 Task: Open a blank google sheet and write heading  Expense ManagerAdd Datesin a column and its values below  '2023-05-01, 2023-05-03, 2023-05-05, 2023-05-10, 2023-05-15, 2023-05-20, 2023-05-25 & 2023-05-31'Add Categories in next column and its values below  Food, Transportation, Utilities, Food, Housing, Entertainment, Utilities & FoodAdd Descriptionsin next column and its values below  Grocery Store, Bus Fare, Internet Bill, Restaurant, Rent, Movie Tickets, Electricity Bill & Grocery StoreAdd Amountin next column and its values below  $50, $5, $60, $30, $800, $20, $70 & $40Save page Budget Analysis Sheet
Action: Mouse moved to (929, 68)
Screenshot: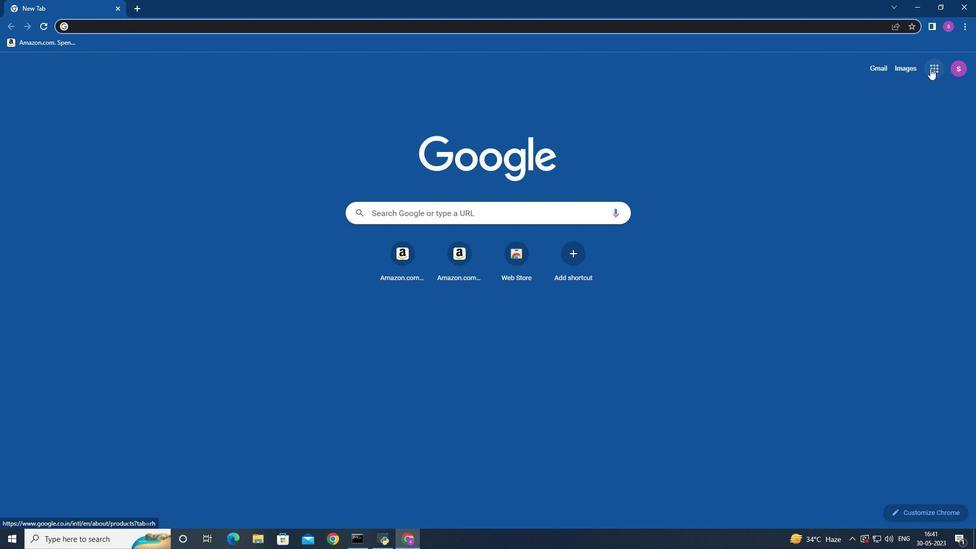 
Action: Mouse pressed left at (929, 68)
Screenshot: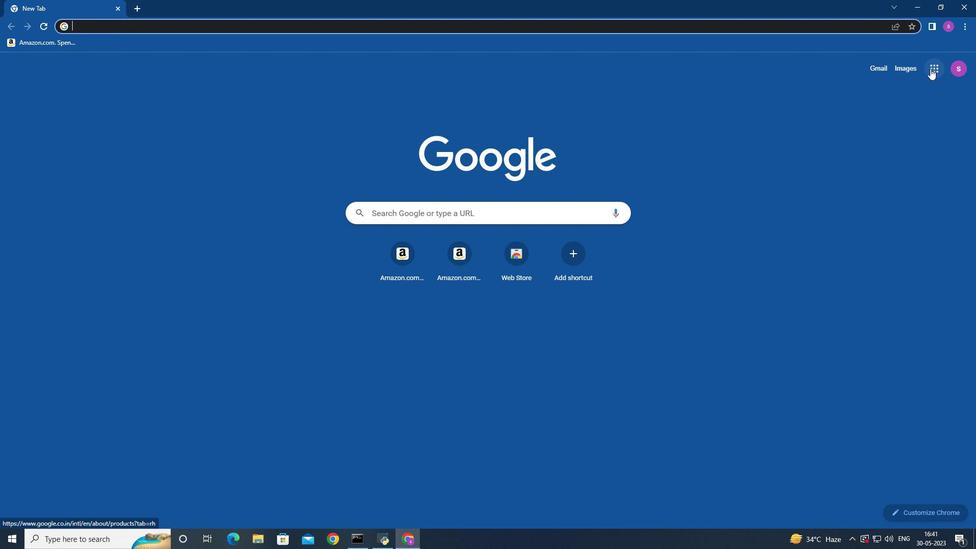 
Action: Mouse moved to (859, 225)
Screenshot: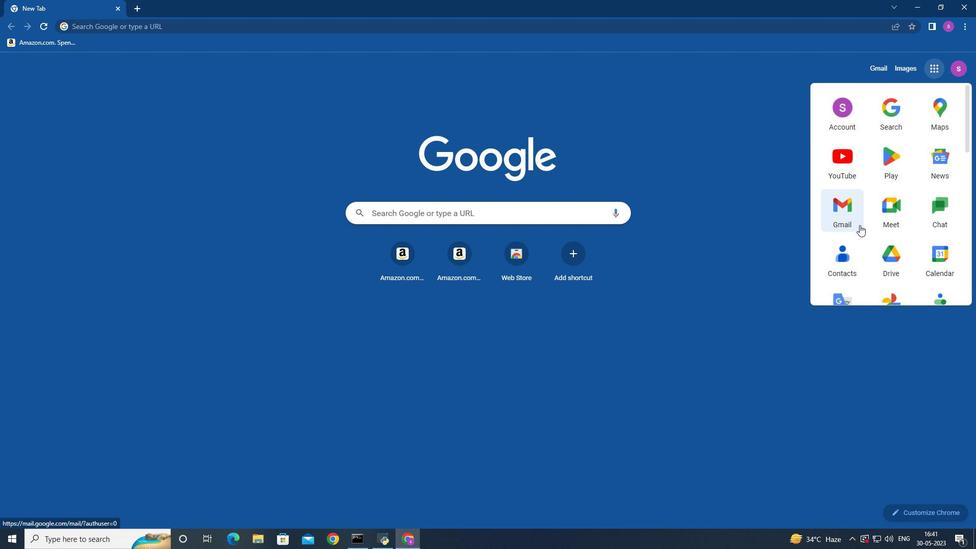 
Action: Mouse scrolled (859, 225) with delta (0, 0)
Screenshot: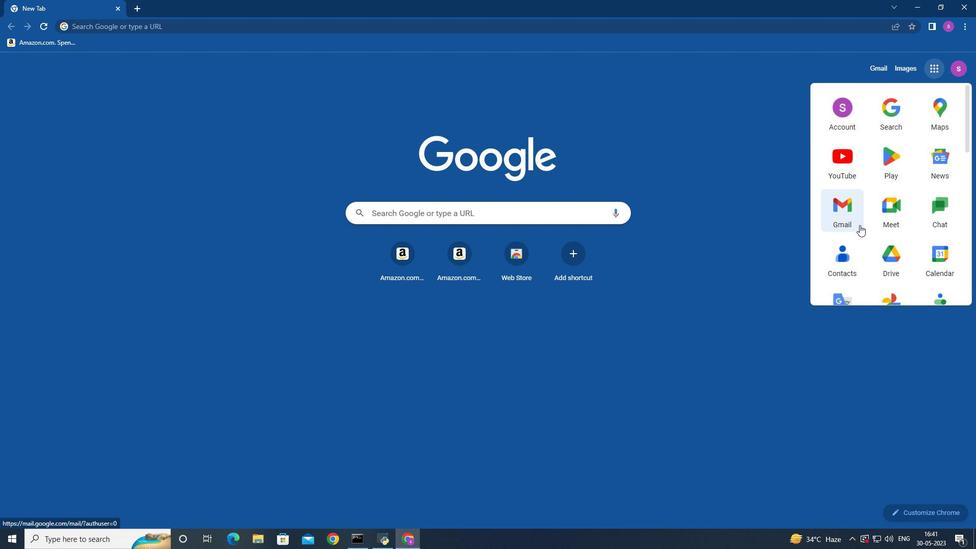 
Action: Mouse moved to (858, 225)
Screenshot: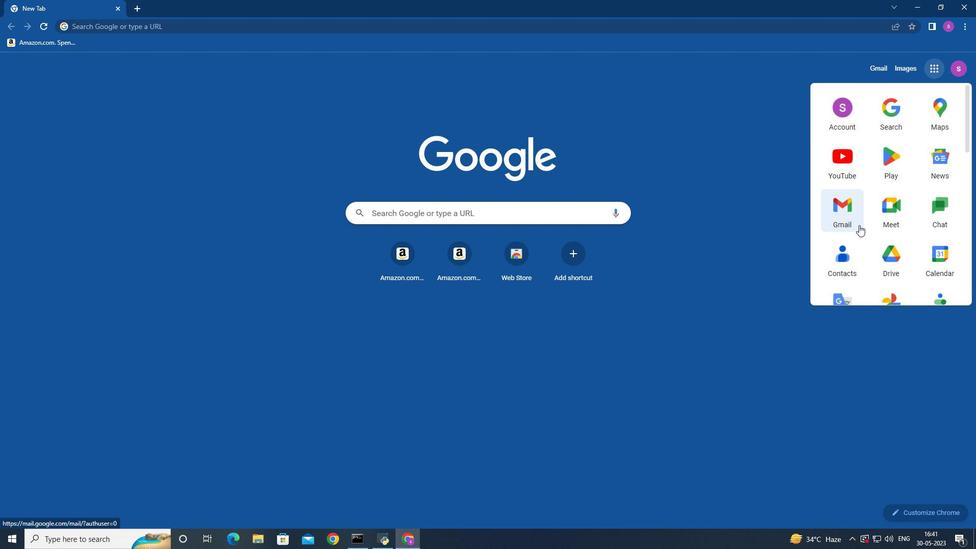 
Action: Mouse scrolled (858, 225) with delta (0, 0)
Screenshot: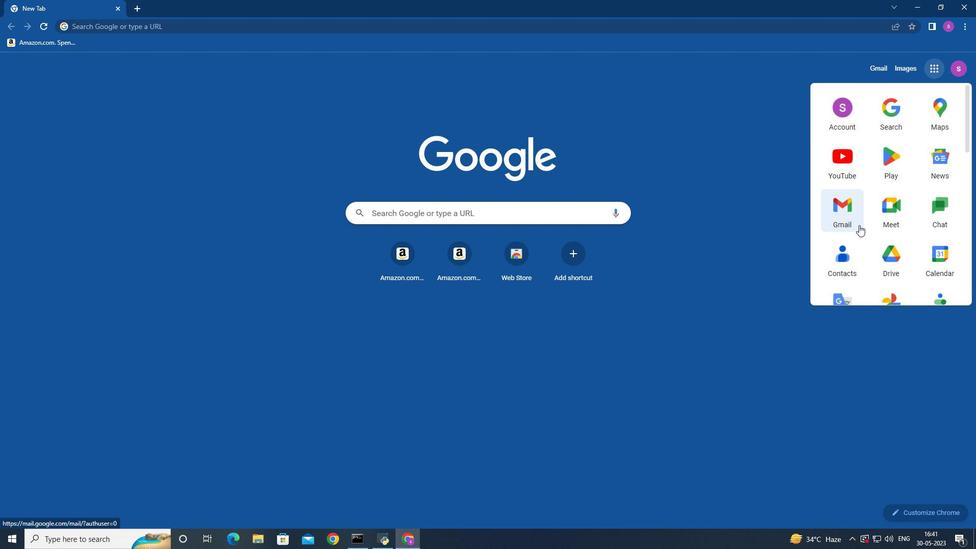 
Action: Mouse scrolled (858, 225) with delta (0, 0)
Screenshot: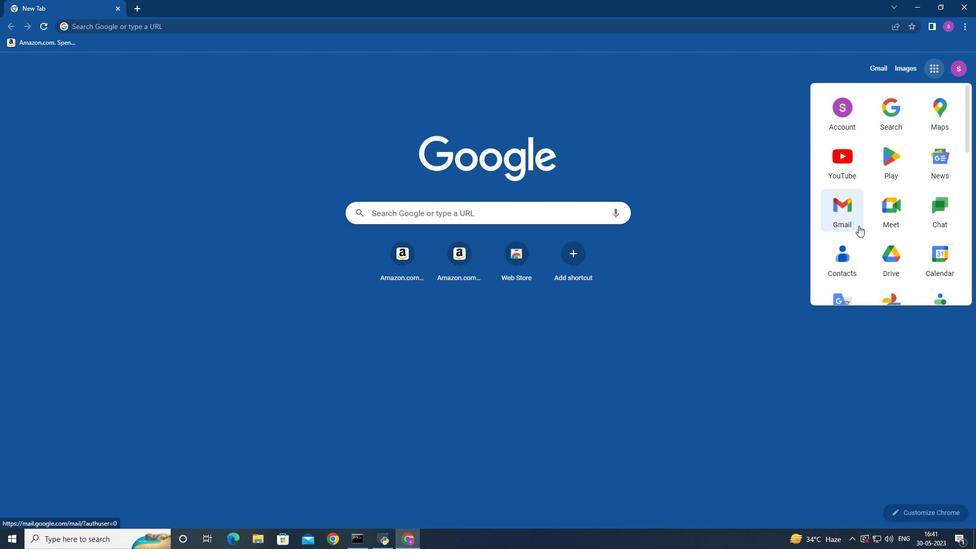 
Action: Mouse moved to (936, 250)
Screenshot: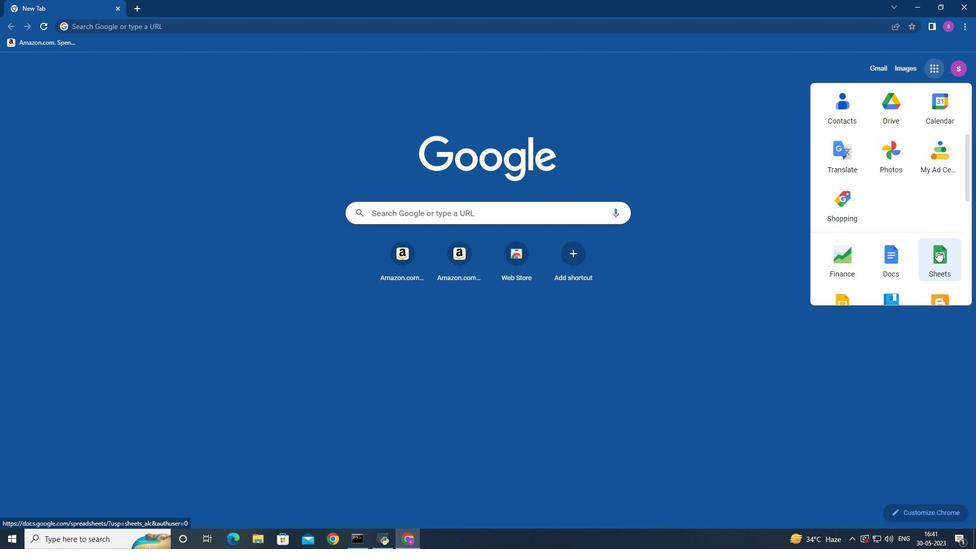 
Action: Mouse pressed left at (936, 250)
Screenshot: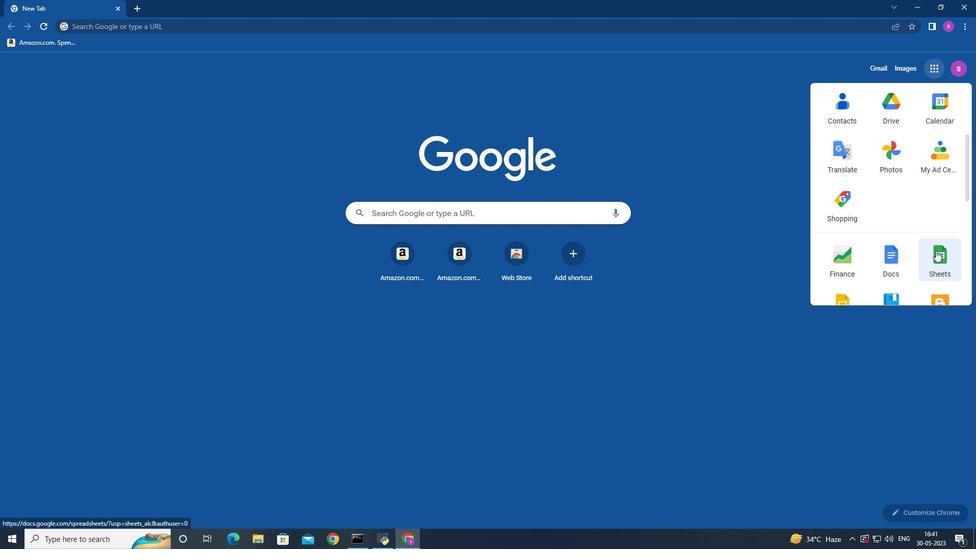 
Action: Mouse moved to (237, 133)
Screenshot: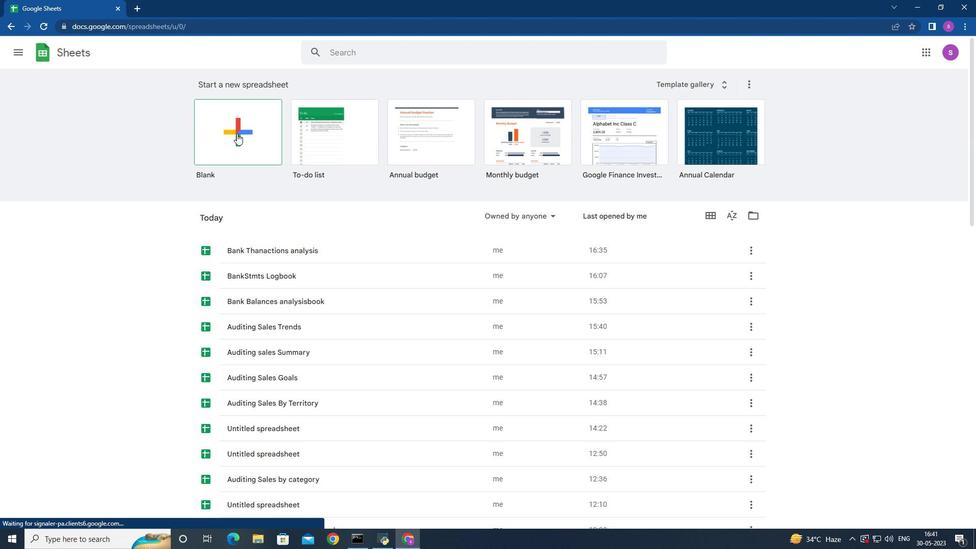 
Action: Mouse pressed left at (237, 133)
Screenshot: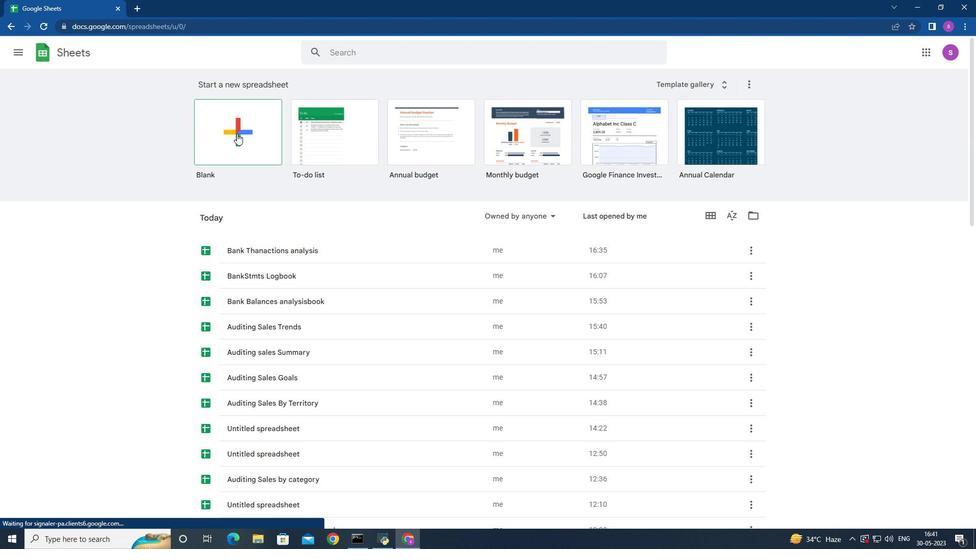 
Action: Mouse moved to (306, 137)
Screenshot: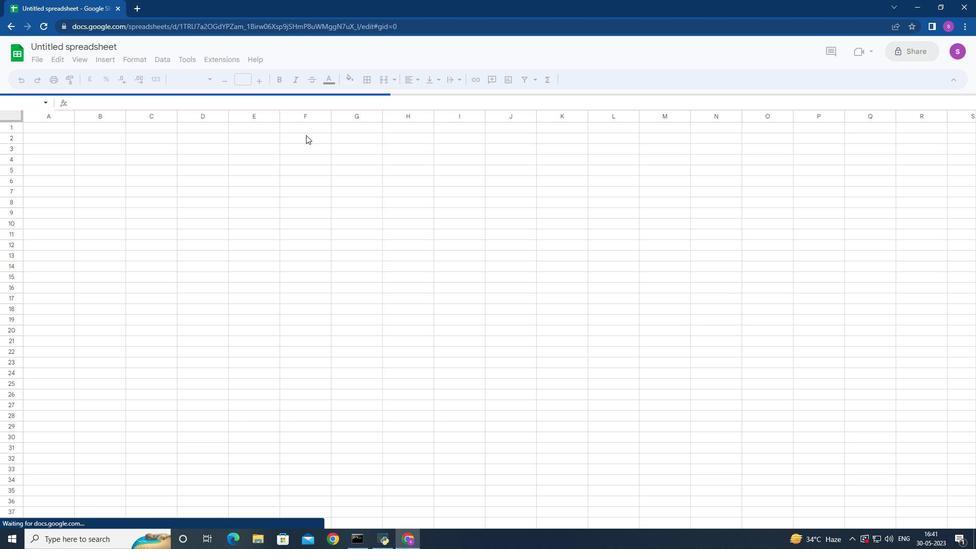 
Action: Mouse pressed left at (306, 137)
Screenshot: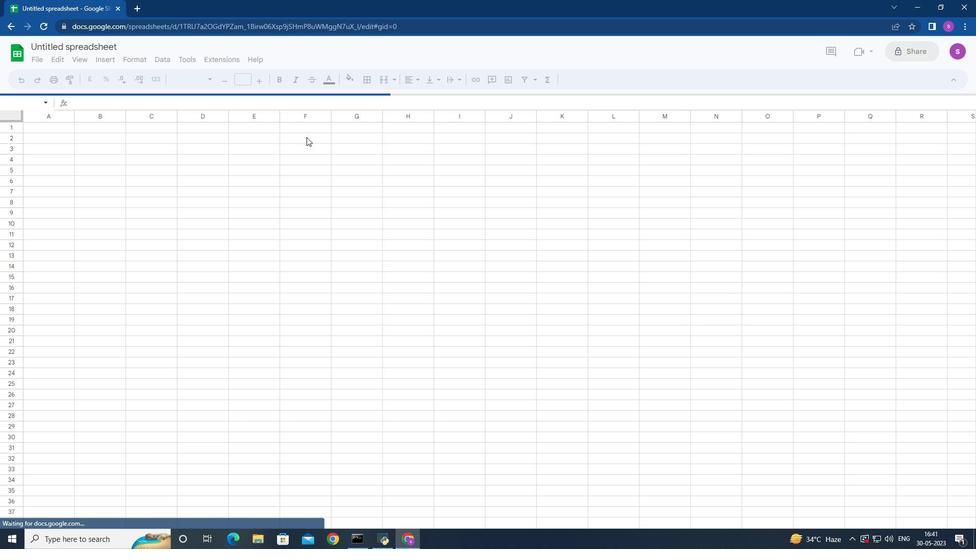 
Action: Mouse moved to (318, 133)
Screenshot: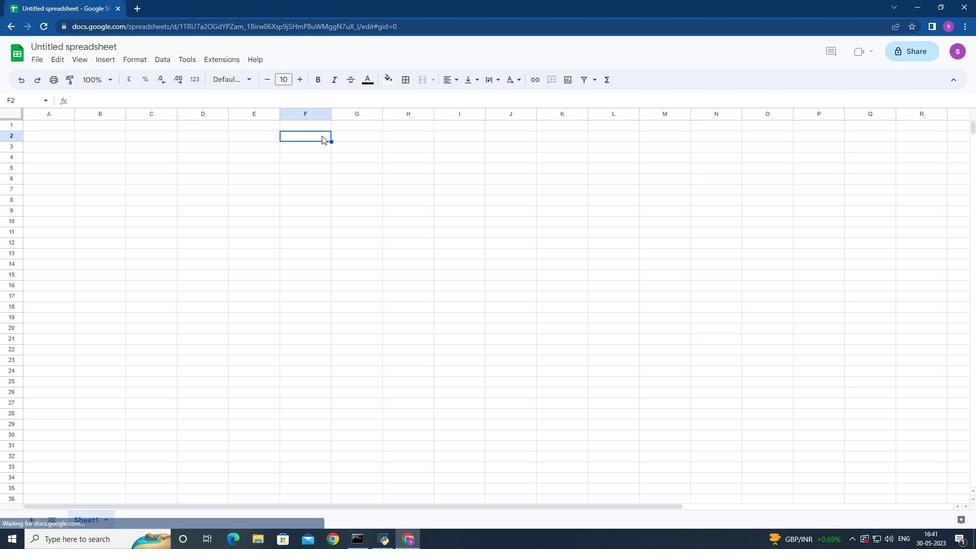 
Action: Key pressed <Key.shift>Expense<Key.space><Key.shift><Key.shift><Key.shift><Key.shift><Key.shift>Manager<Key.down>
Screenshot: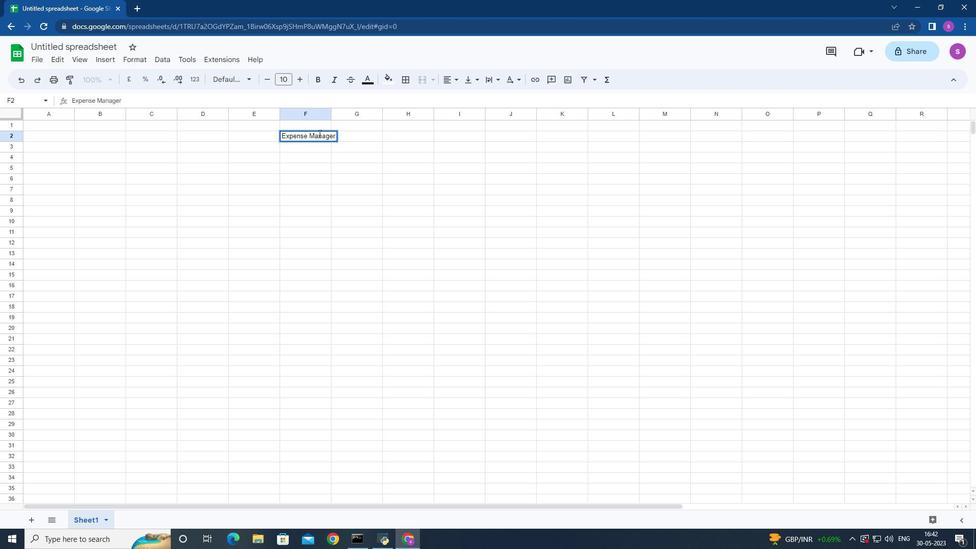 
Action: Mouse moved to (214, 159)
Screenshot: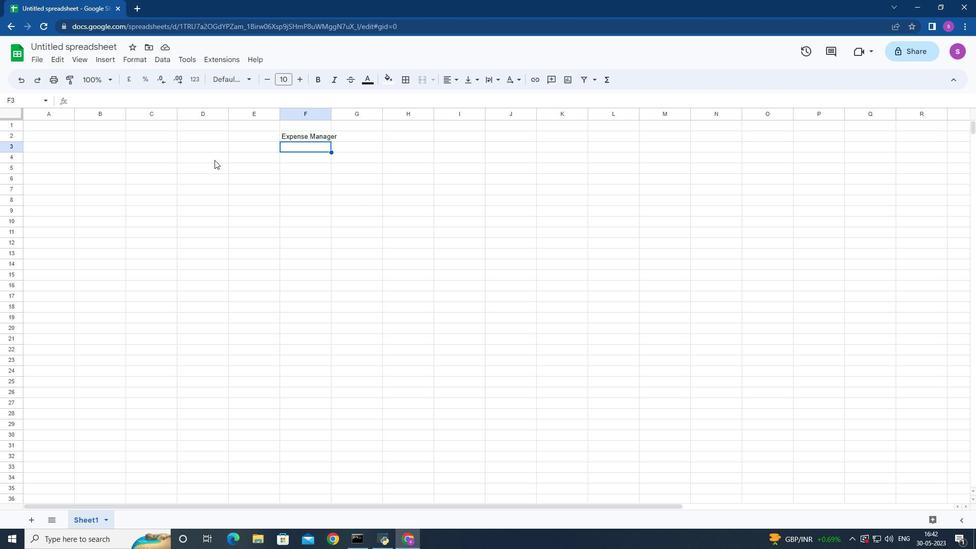 
Action: Mouse pressed left at (214, 159)
Screenshot: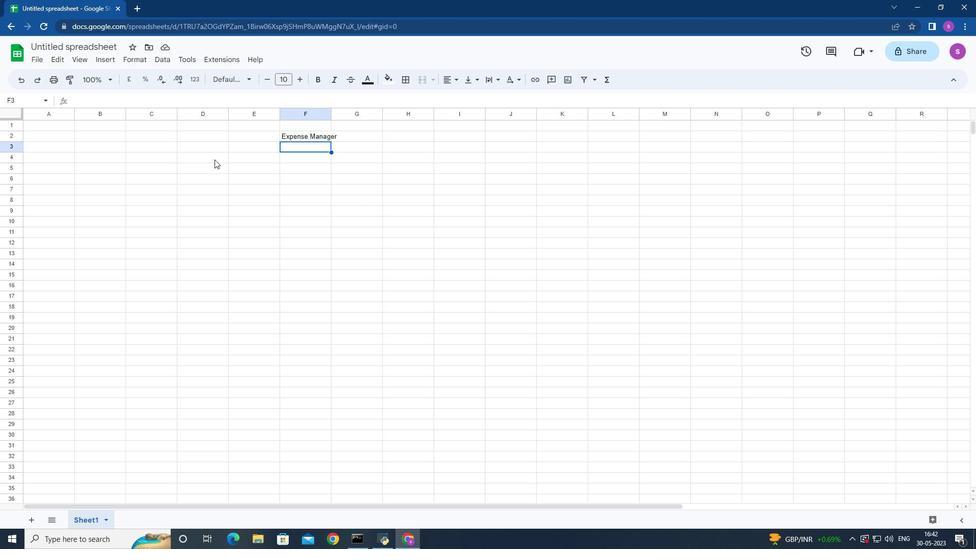 
Action: Key pressed <Key.shift>Dates<Key.down>2023-05-01<Key.down>2023-05-05<Key.down>
Screenshot: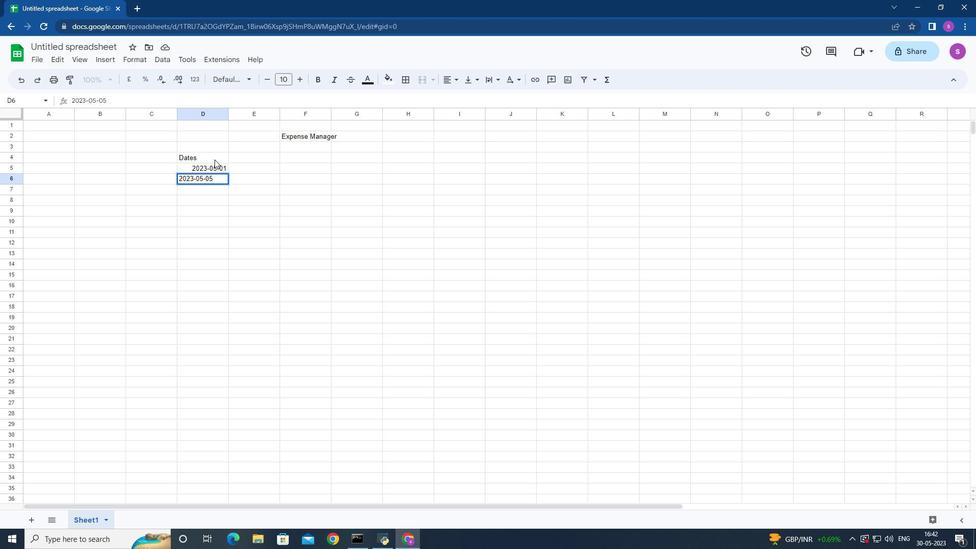 
Action: Mouse moved to (296, 239)
Screenshot: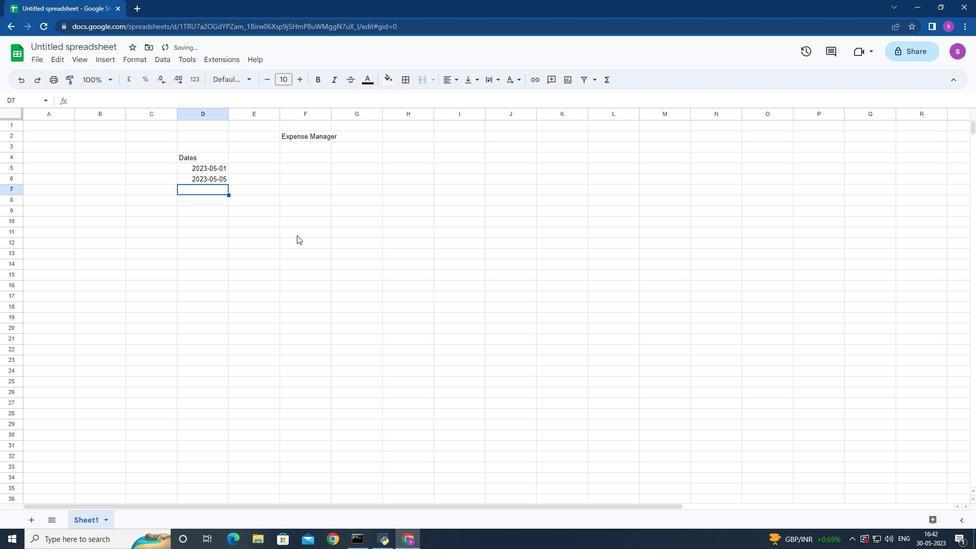 
Action: Key pressed 2023-05-10<Key.down>2023-05-15<Key.down>2023-05-20<Key.down>2023-05-23<Key.backspace>5<Key.down>2023-0531<Key.backspace><Key.backspace>-31<Key.down>
Screenshot: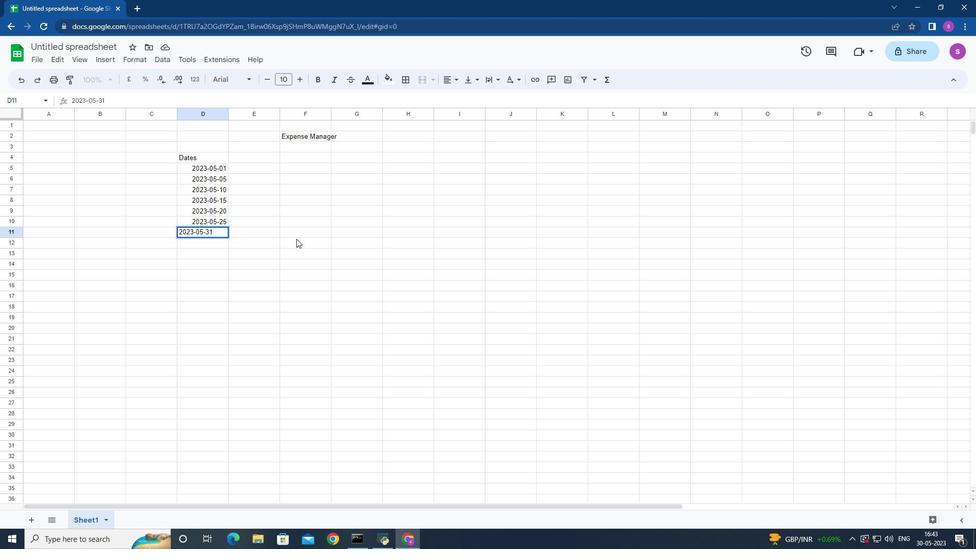
Action: Mouse moved to (224, 178)
Screenshot: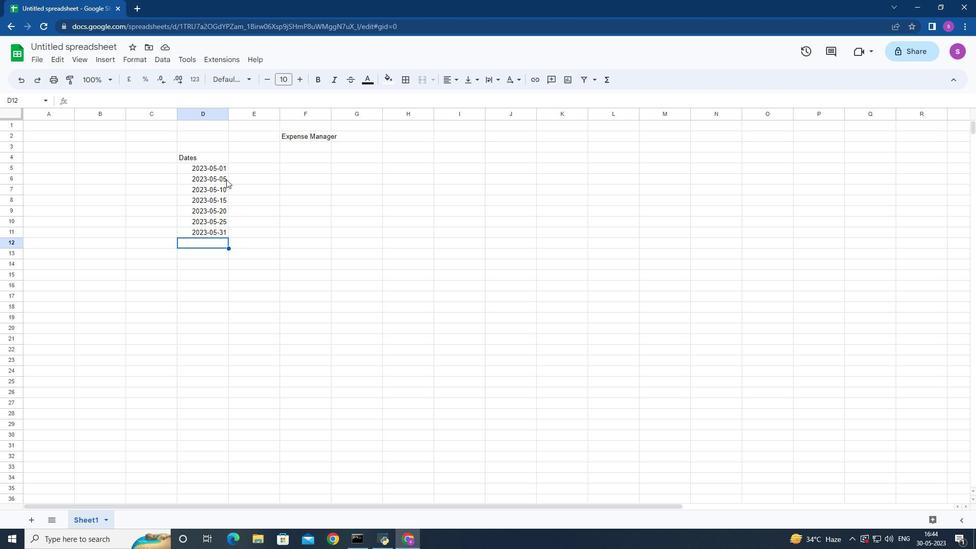 
Action: Mouse pressed left at (224, 178)
Screenshot: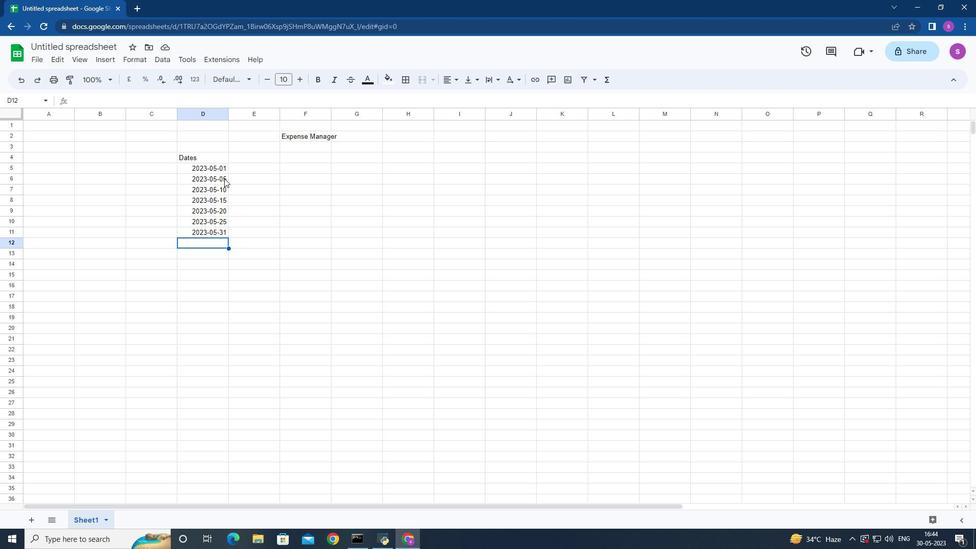 
Action: Mouse moved to (225, 178)
Screenshot: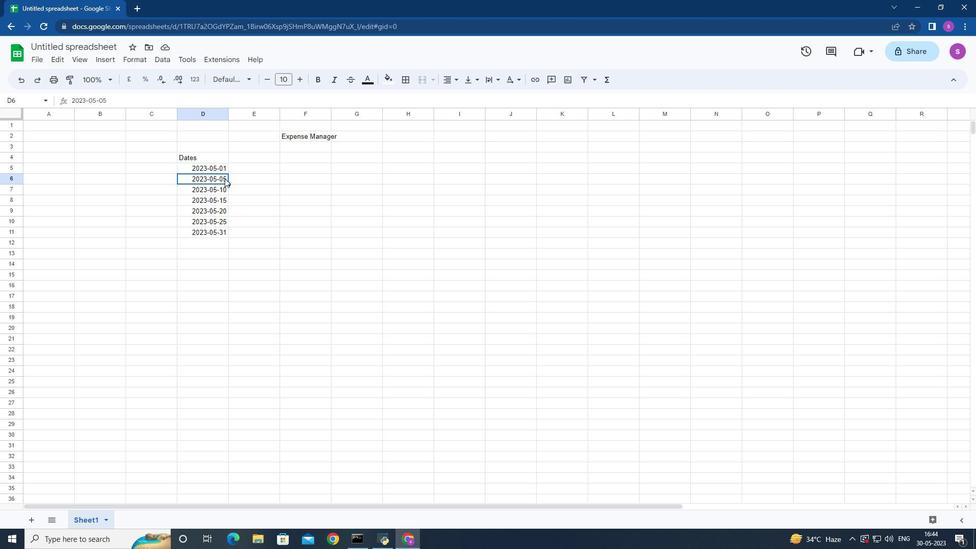 
Action: Key pressed <Key.backspace>2023-05-03<Key.down>
Screenshot: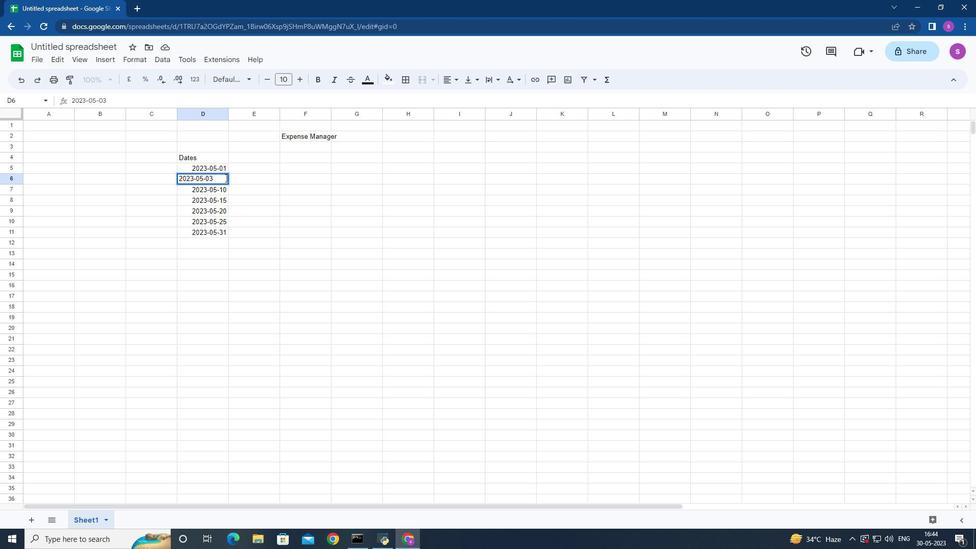 
Action: Mouse moved to (224, 188)
Screenshot: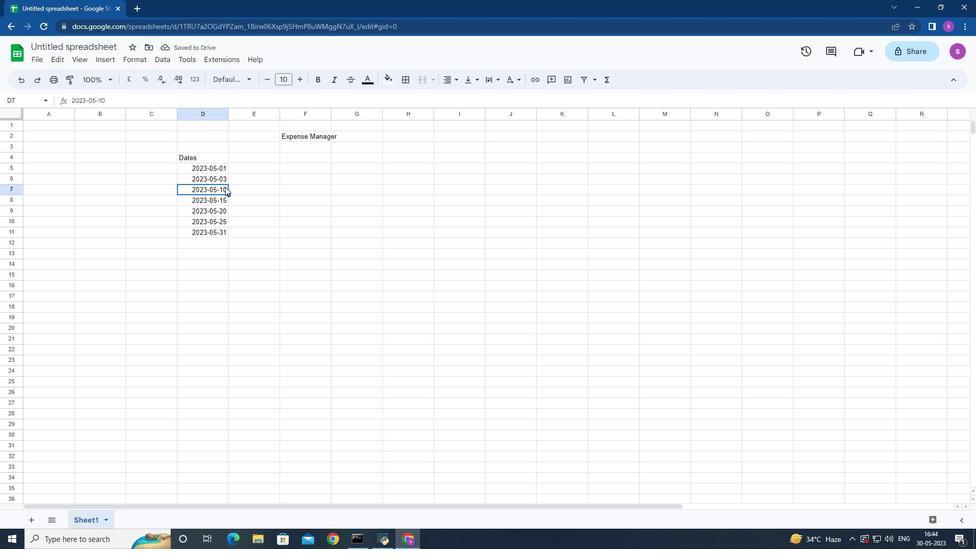
Action: Mouse pressed left at (224, 188)
Screenshot: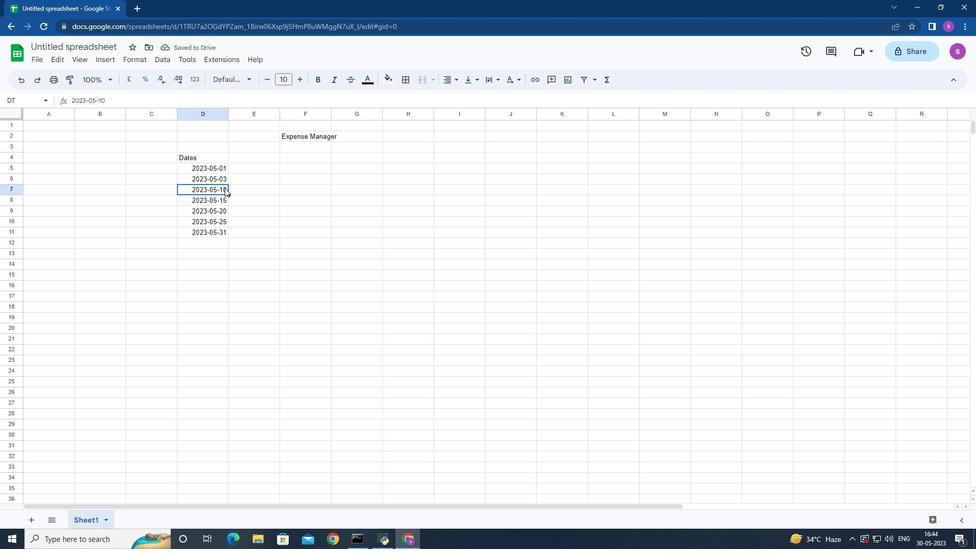 
Action: Mouse moved to (223, 189)
Screenshot: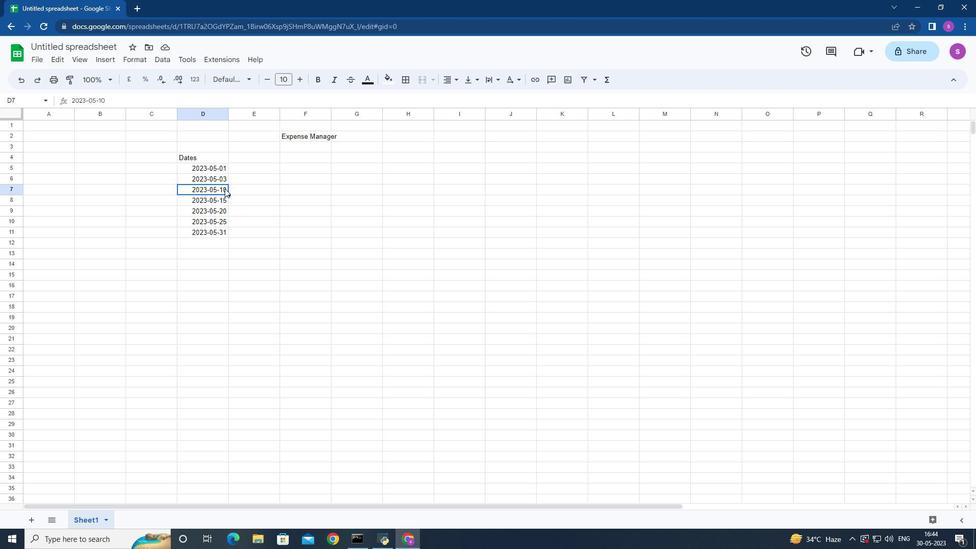 
Action: Key pressed <Key.backspace>2023-05-05<Key.down><Key.backspace>2023-05-10<Key.down><Key.backspace>2023-05-15<Key.down><Key.backspace>2023-05-20<Key.down><Key.backspace>2023-05-25<Key.down>2023-05-31<Key.right><Key.up><Key.up><Key.up><Key.up><Key.up><Key.up><Key.up><Key.up>
Screenshot: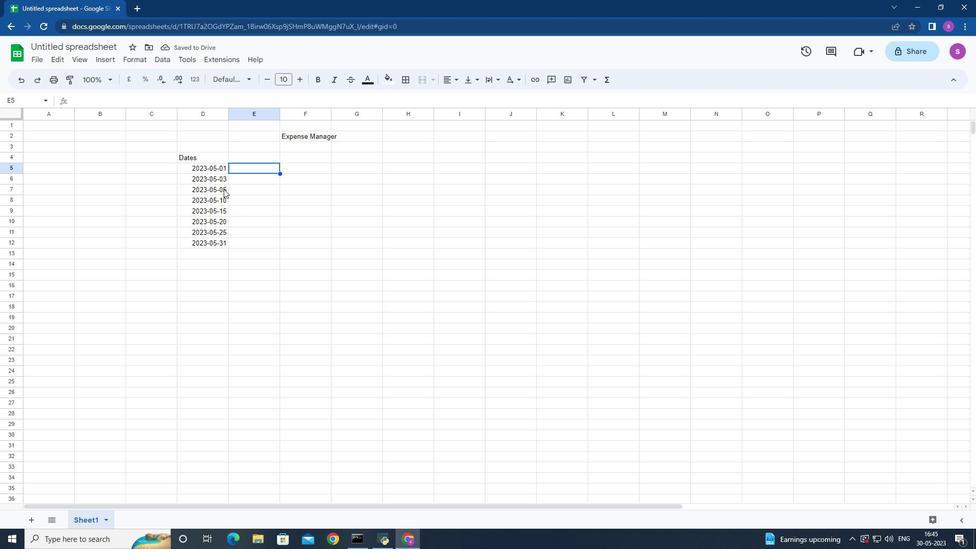 
Action: Mouse moved to (233, 188)
Screenshot: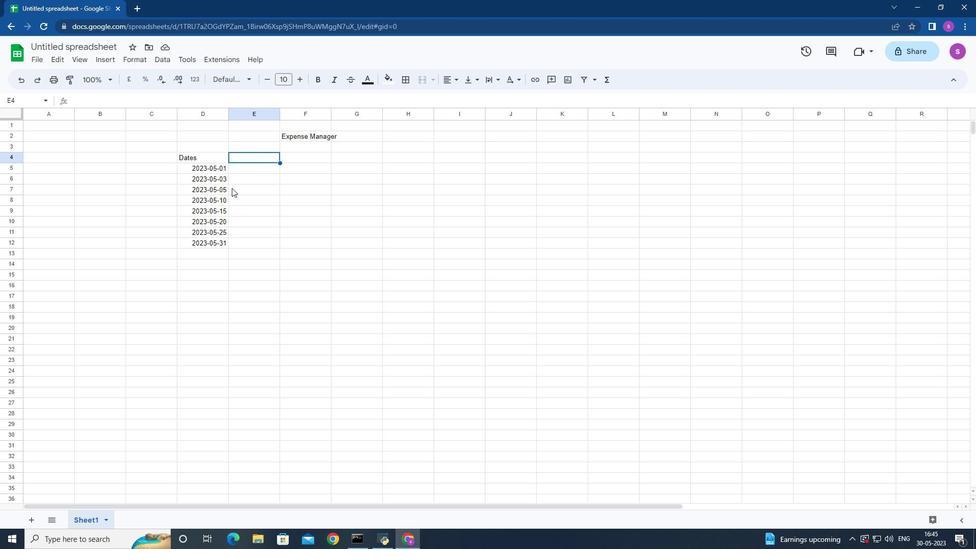 
Action: Key pressed <Key.shift>Categories<Key.down>
Screenshot: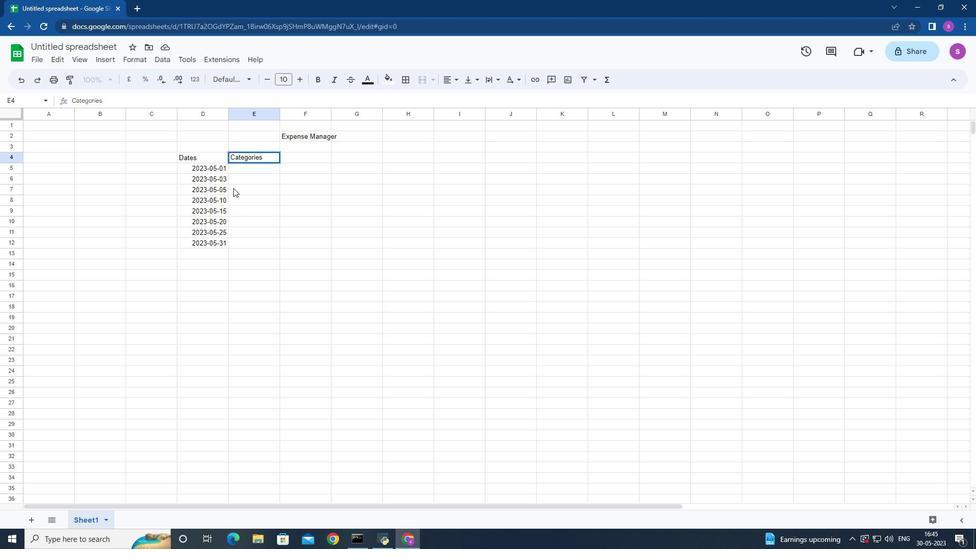 
Action: Mouse moved to (248, 171)
Screenshot: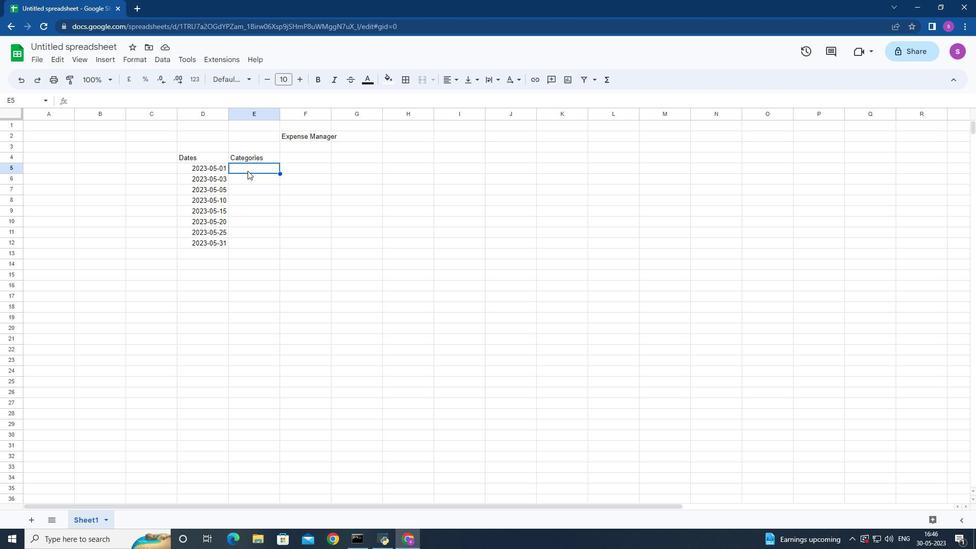 
Action: Key pressed <Key.shift>Food<Key.down><Key.shift>Transpor
Screenshot: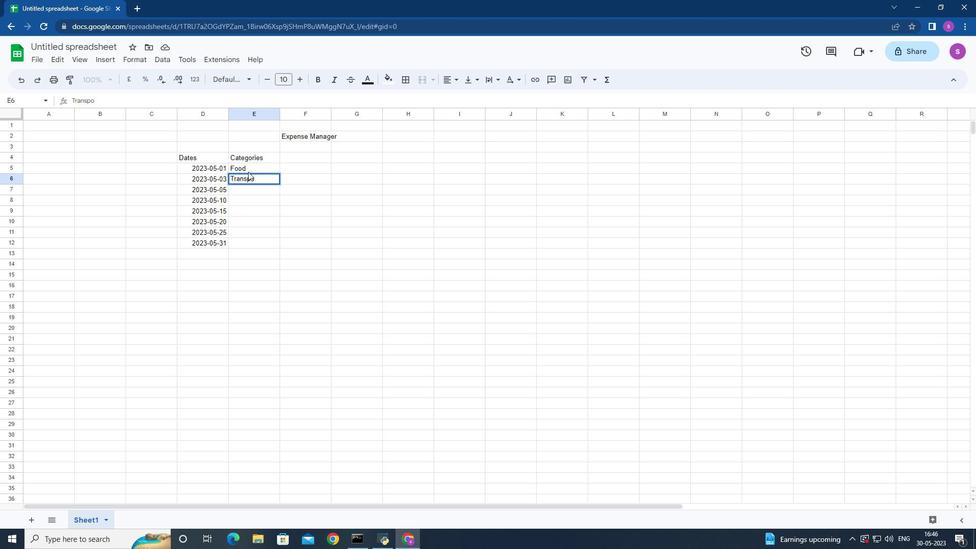 
Action: Mouse moved to (310, 273)
Screenshot: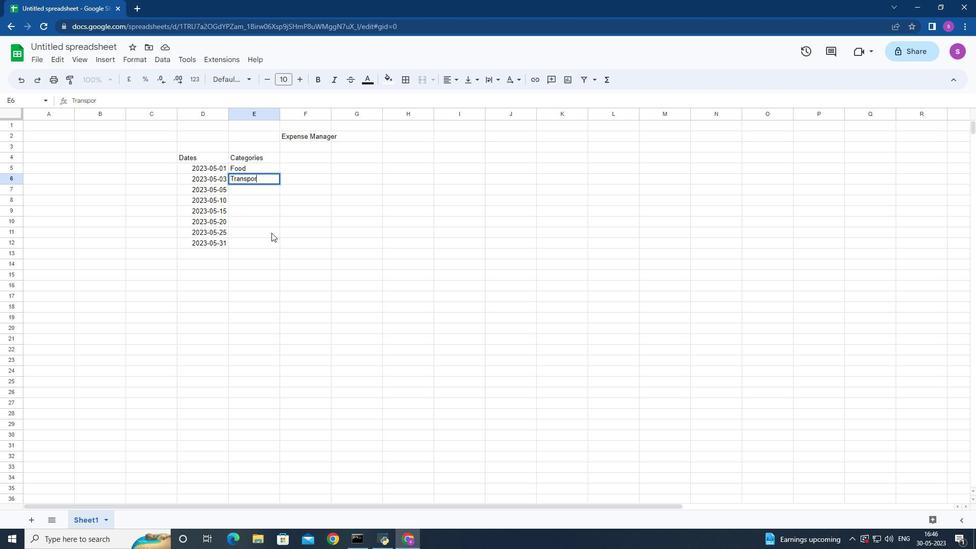 
Action: Key pressed tation<Key.down><Key.shift>Utilities<Key.down><Key.shift>Food<Key.down><Key.shift>Housing<Key.left><Key.down><Key.right><Key.shift><Key.shift><Key.shift><Key.shift><Key.shift><Key.shift><Key.shift><Key.shift><Key.shift>Entertainment<Key.down><Key.shift>U<Key.down>f<Key.shift><Key.down><Key.right><Key.up><Key.up><Key.up><Key.up><Key.up><Key.up><Key.up><Key.up><Key.up>
Screenshot: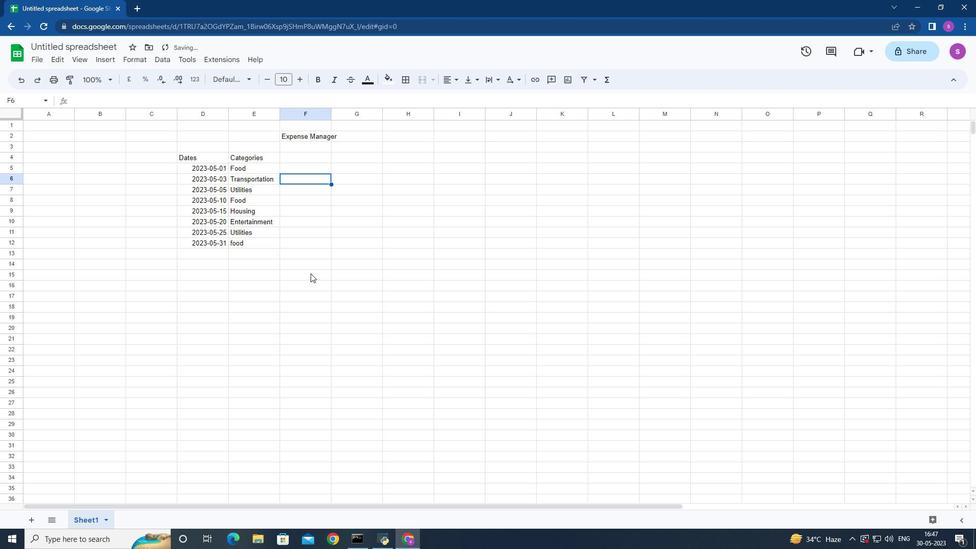 
Action: Mouse moved to (289, 209)
Screenshot: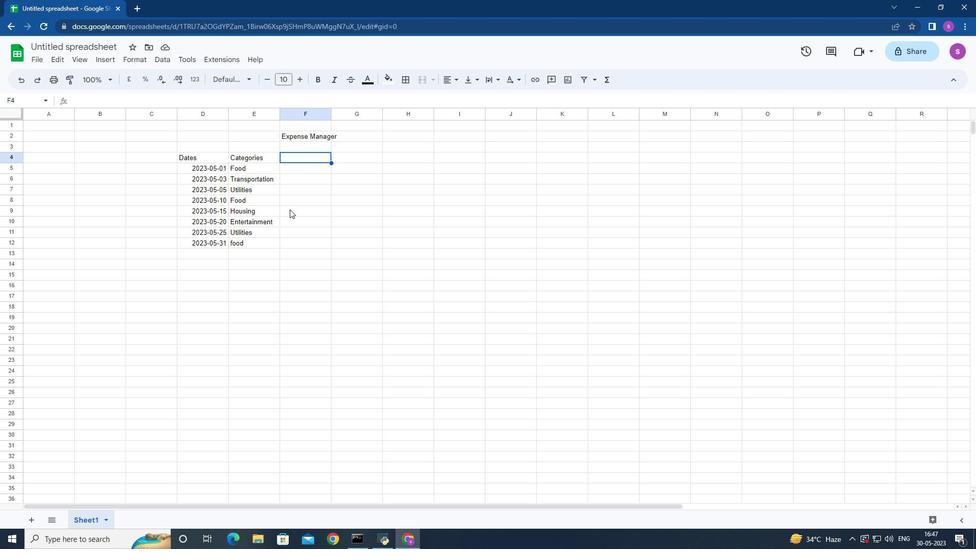 
Action: Key pressed <Key.shift>Descriptionsin<Key.down>
Screenshot: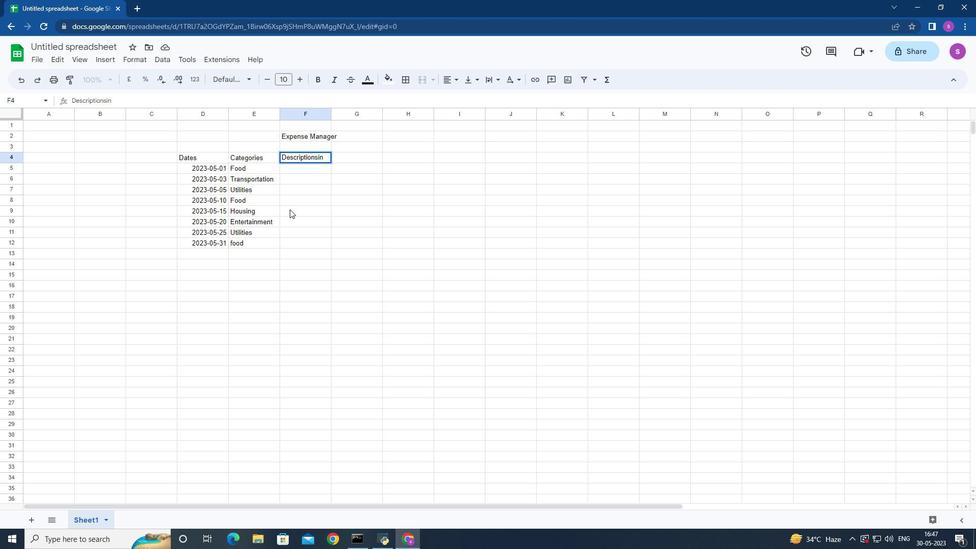 
Action: Mouse moved to (348, 176)
Screenshot: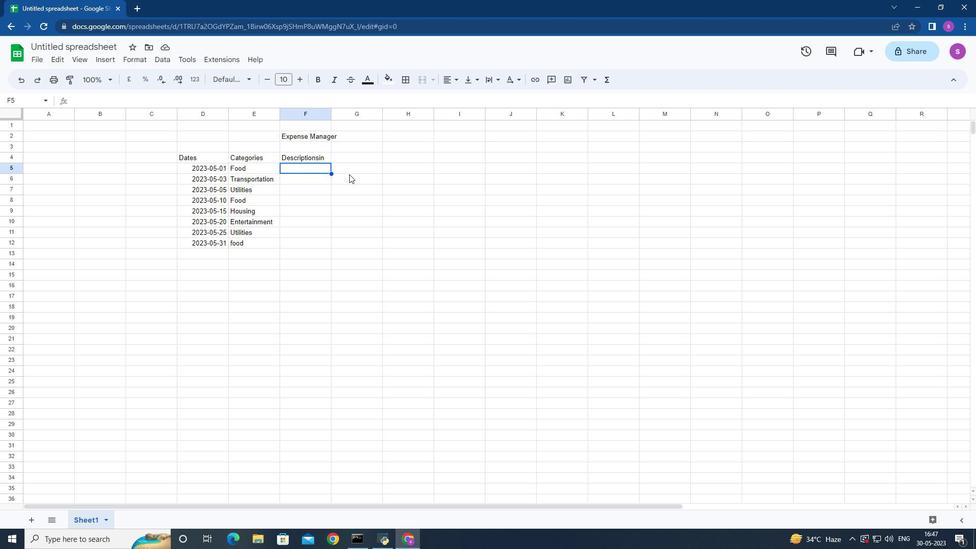 
Action: Key pressed <Key.shift>Grocery<Key.space><Key.shift>Store<Key.down><Key.shift>Bus<Key.down><Key.up><Key.backspace><Key.shift>Bus<Key.space><Key.shift>Fare<Key.down><Key.shift>In<Key.backspace><Key.backspace><Key.shift>Internet<Key.space><Key.shift>Bill<Key.down><Key.shift>Restaurant<Key.down><Key.shift>Rent<Key.down><Key.shift>Movie<Key.down><Key.shift><Key.shift><Key.shift>Tickets<Key.down><Key.shift>Electricity<Key.right><Key.up><Key.up><Key.up><Key.up><Key.up><Key.up><Key.up><Key.up><Key.up><Key.down>
Screenshot: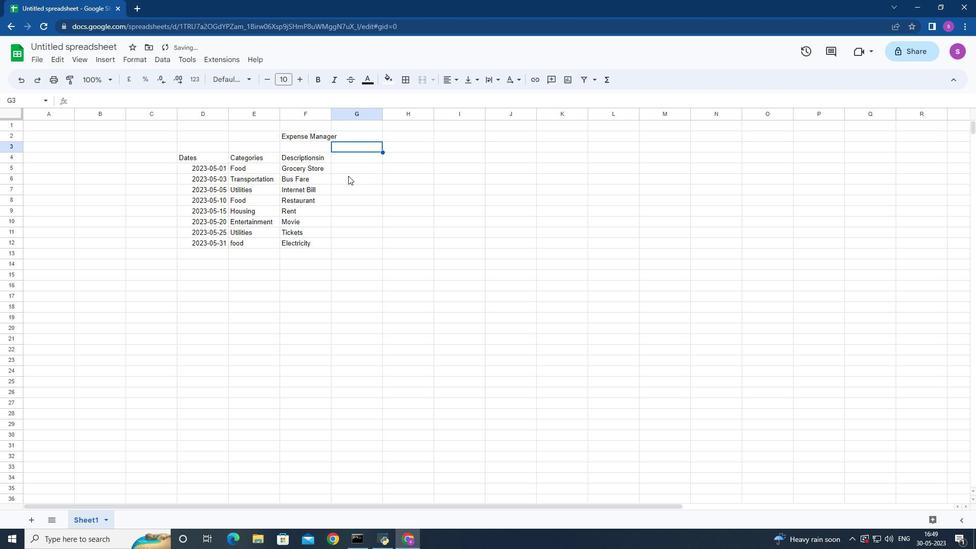 
Action: Mouse moved to (413, 216)
Screenshot: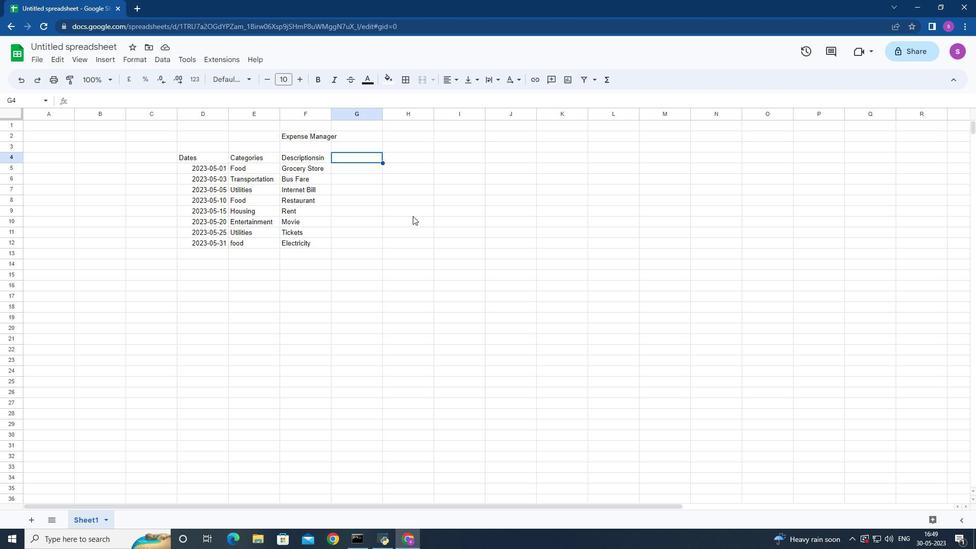 
Action: Key pressed <Key.shift>Amount<Key.down><Key.shift><Key.shift><Key.shift>$50<Key.down><Key.shift>$5<Key.space><Key.down><Key.shift><Key.shift><Key.shift><Key.shift>$60<Key.down><Key.shift>$30<Key.down><Key.shift>$800<Key.down><Key.shift><Key.shift><Key.shift><Key.shift><Key.shift><Key.shift>$20<Key.down><Key.shift>$70<Key.down><Key.shift>$40<Key.right><Key.up><Key.up><Key.up><Key.up><Key.up><Key.up>
Screenshot: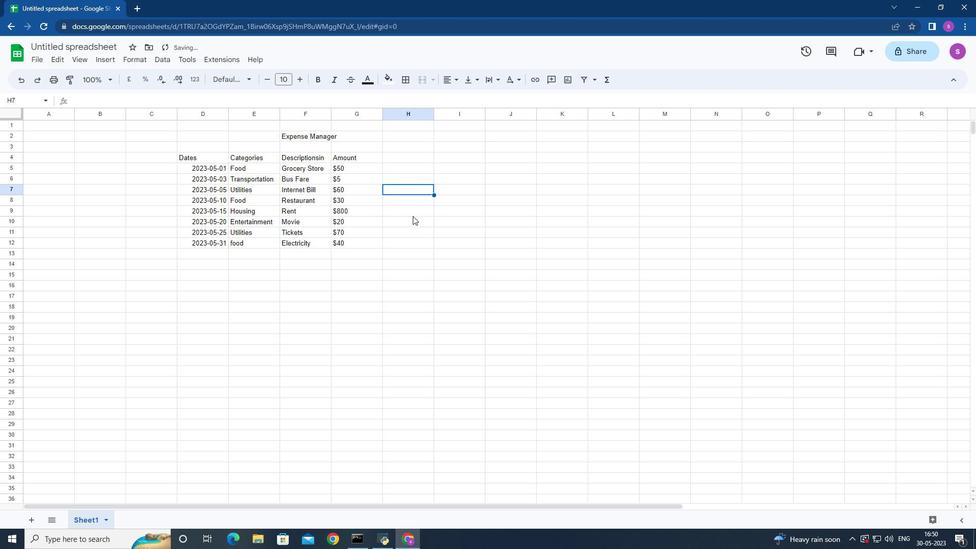 
Action: Mouse moved to (74, 42)
Screenshot: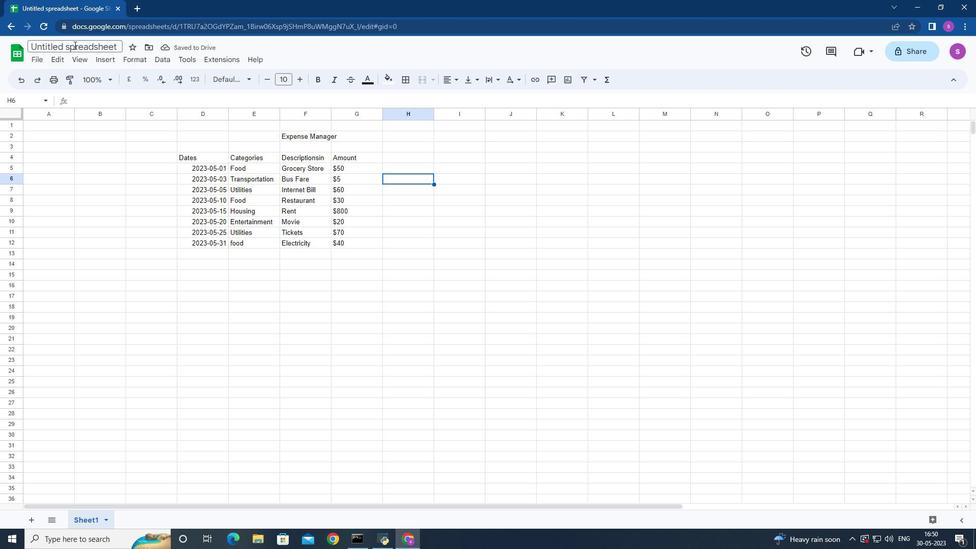 
Action: Mouse pressed left at (74, 42)
Screenshot: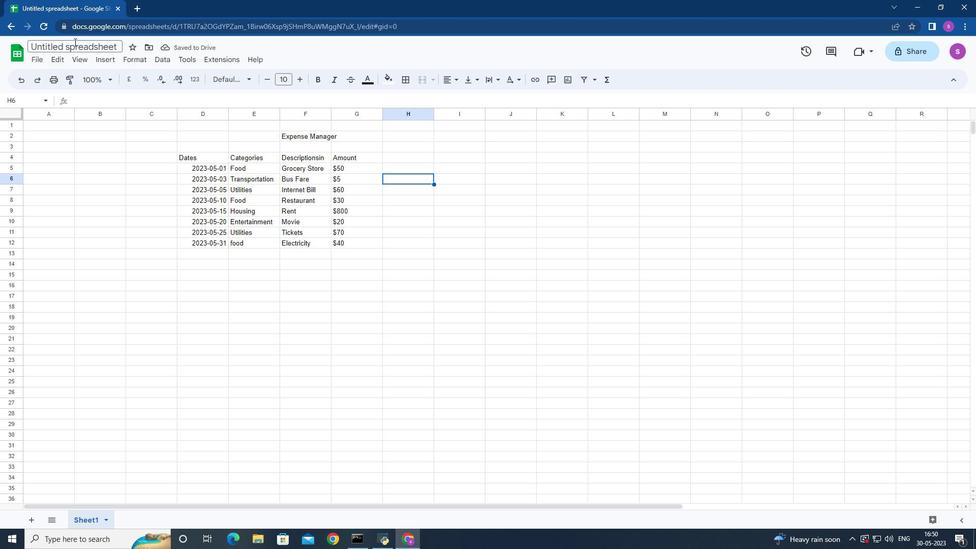 
Action: Key pressed <Key.backspace><Key.shift>Budget<Key.space><Key.shift>Analysis<Key.space><Key.shift>Sheet
Screenshot: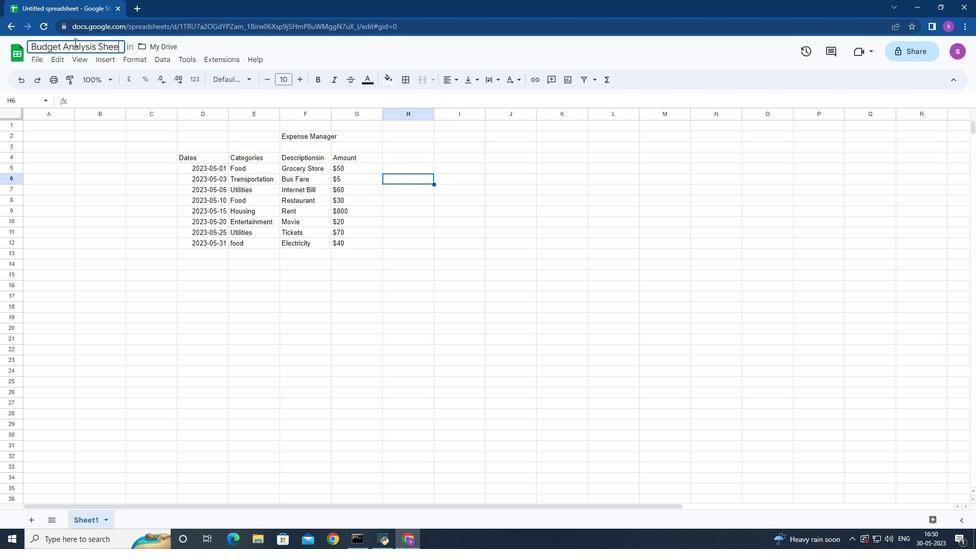 
Action: Mouse moved to (357, 241)
Screenshot: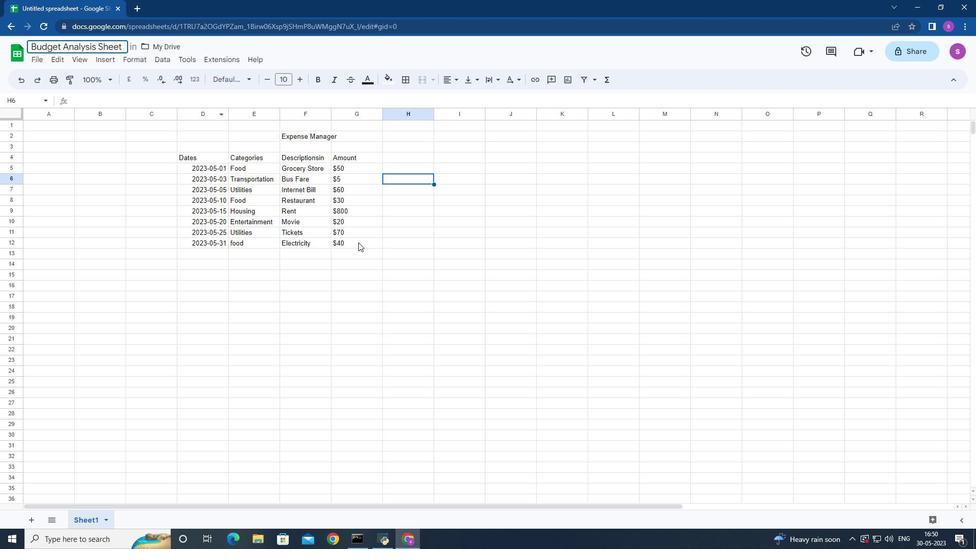 
Action: Mouse pressed left at (357, 241)
Screenshot: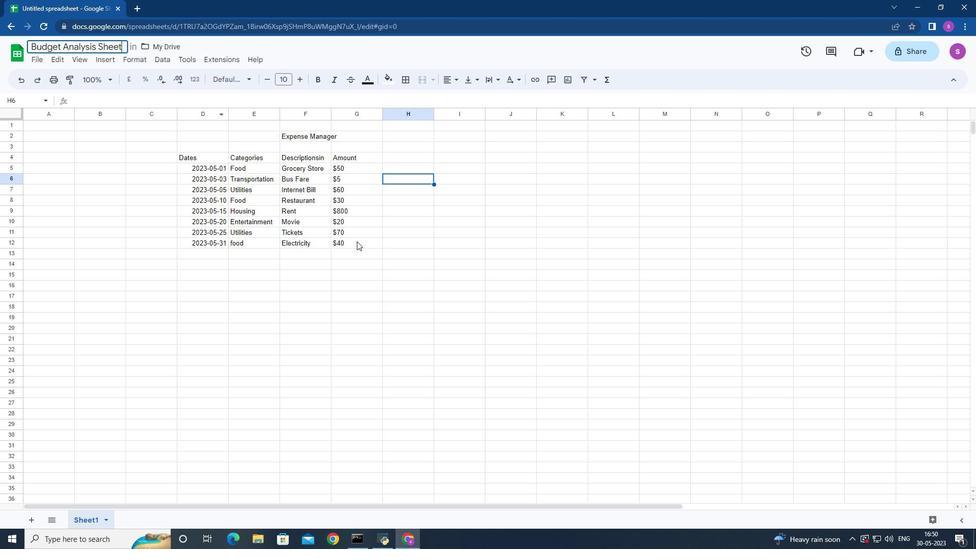 
Action: Mouse moved to (357, 241)
Screenshot: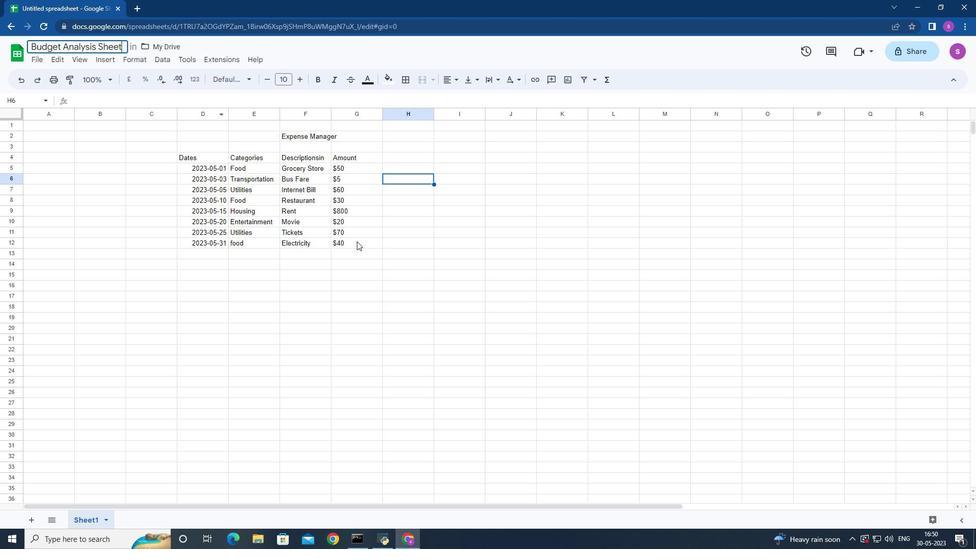 
Action: Key pressed ctrl+S
Screenshot: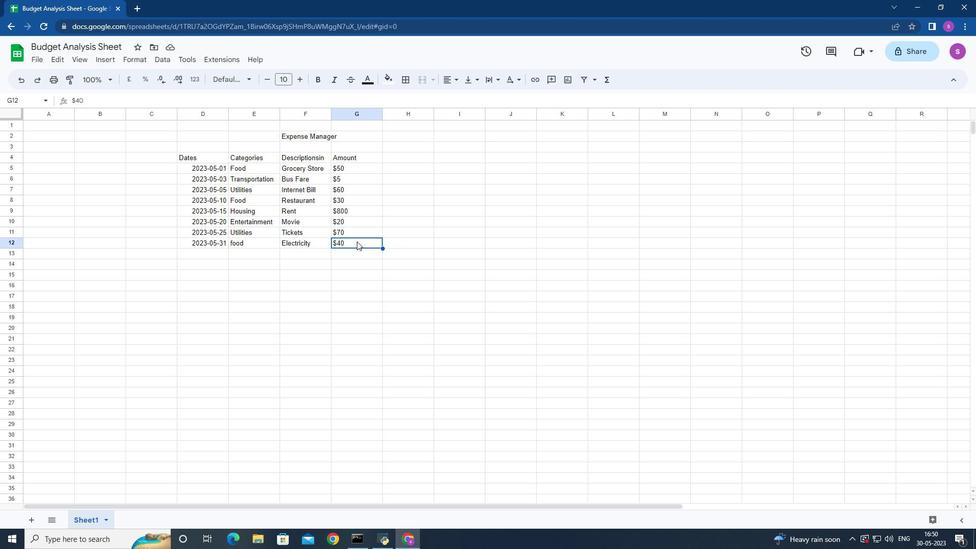 
Action: Mouse moved to (330, 241)
Screenshot: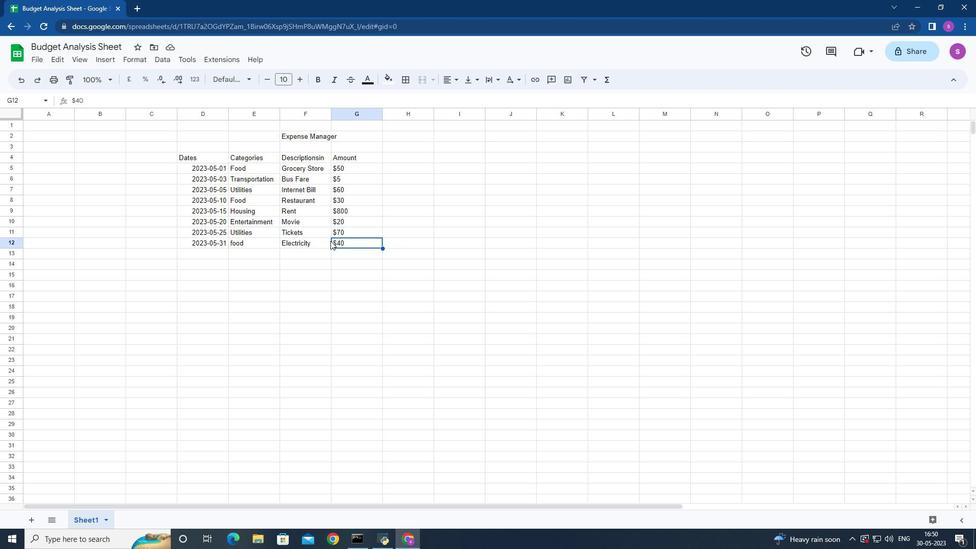 
